 Task: Create List Brand Architecture in Board Product Launch Strategies to Workspace Domain Name Registrars. Create List Brand Essence in Board Brand Reputation Management and Repair to Workspace Domain Name Registrars. Create List Brand Promise in Board Email Marketing Newsletter Strategy and Execution to Workspace Domain Name Registrars
Action: Mouse moved to (91, 351)
Screenshot: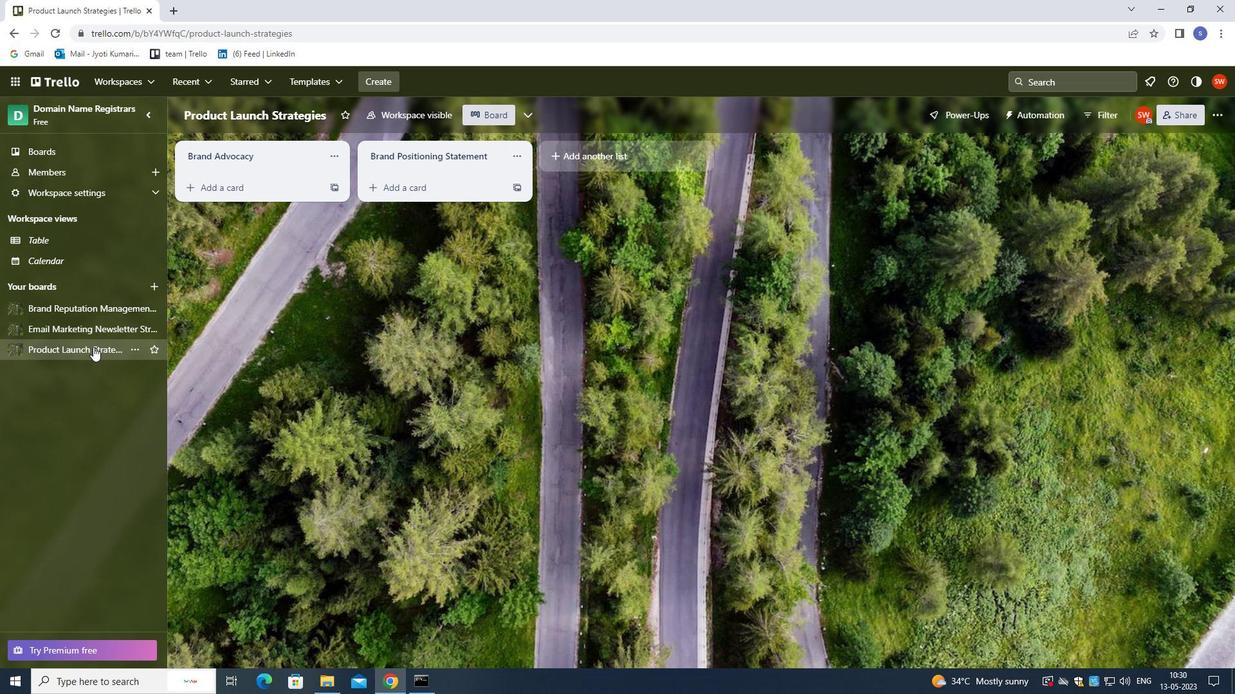 
Action: Mouse pressed left at (91, 351)
Screenshot: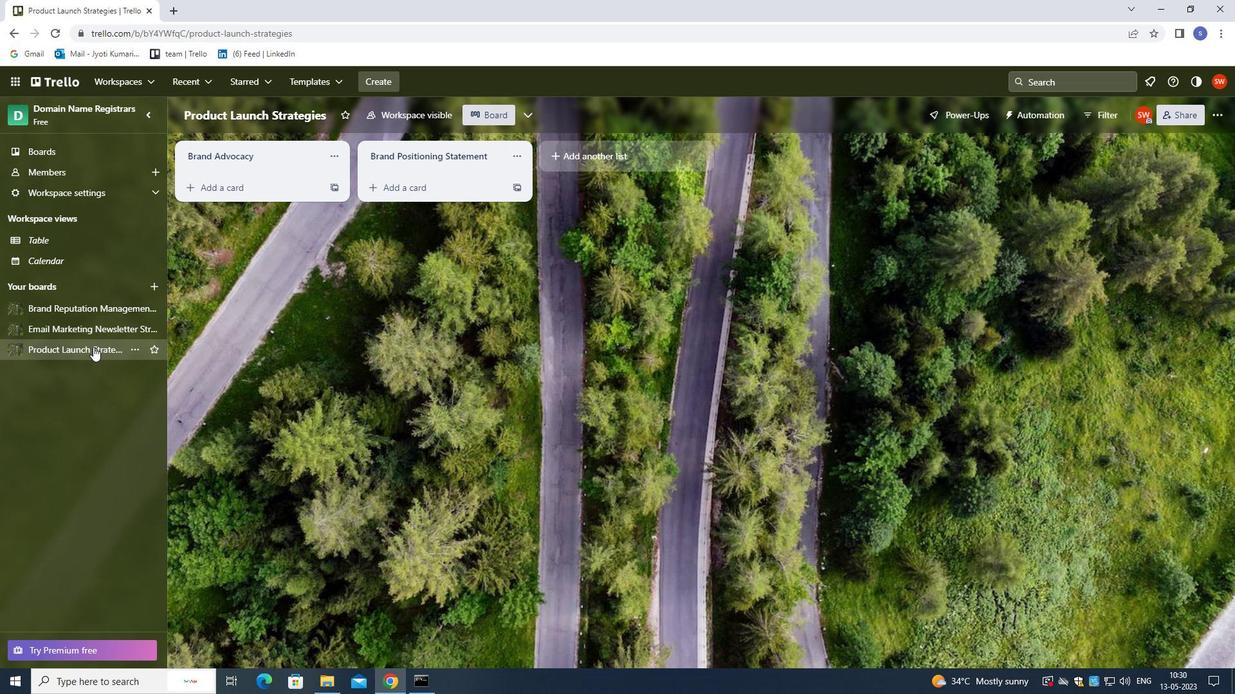 
Action: Mouse moved to (589, 156)
Screenshot: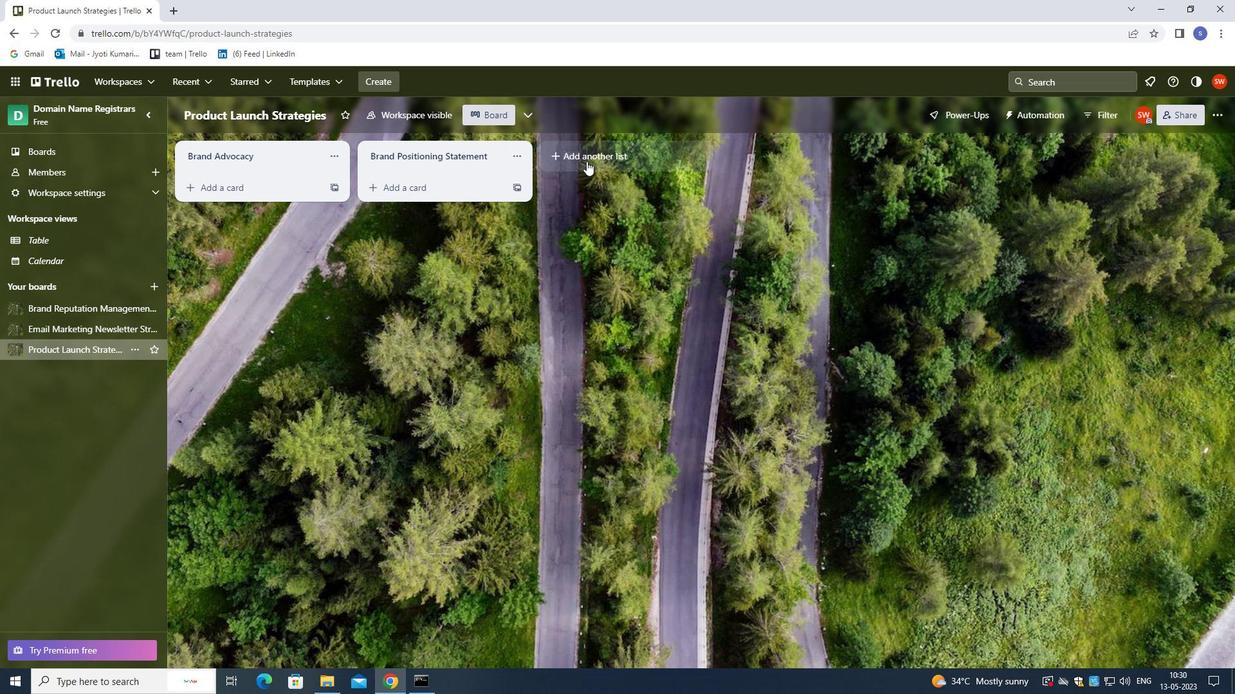 
Action: Mouse pressed left at (589, 156)
Screenshot: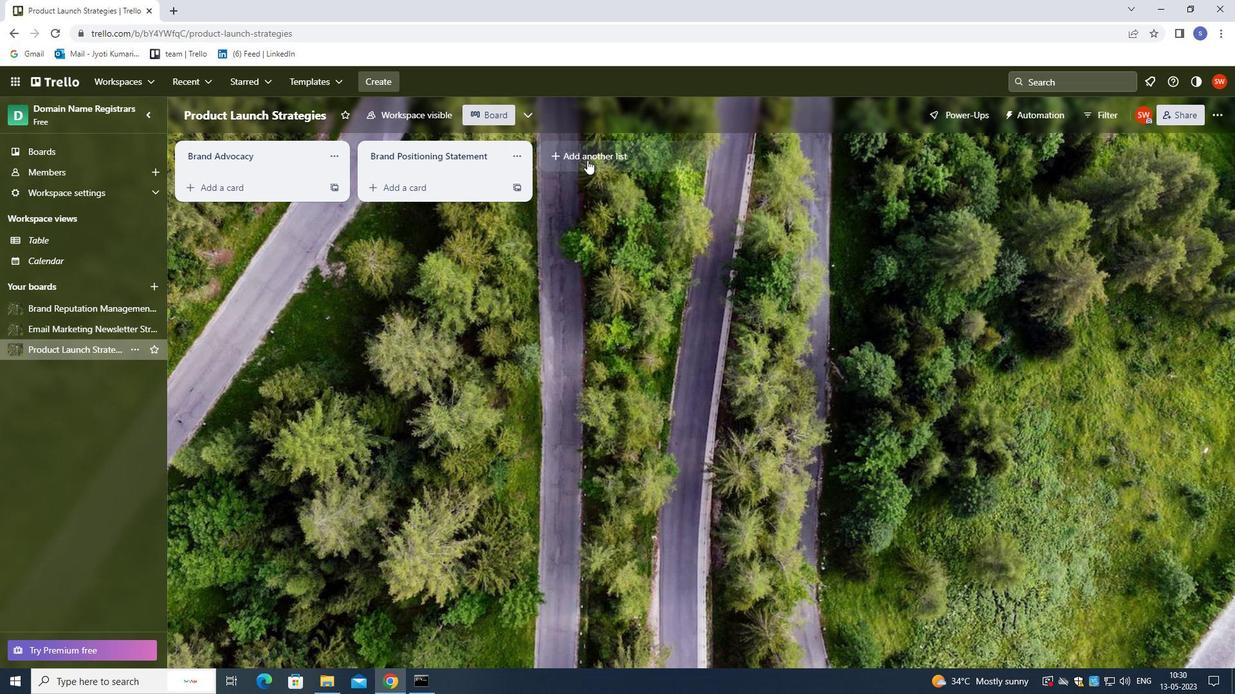 
Action: Mouse moved to (640, 375)
Screenshot: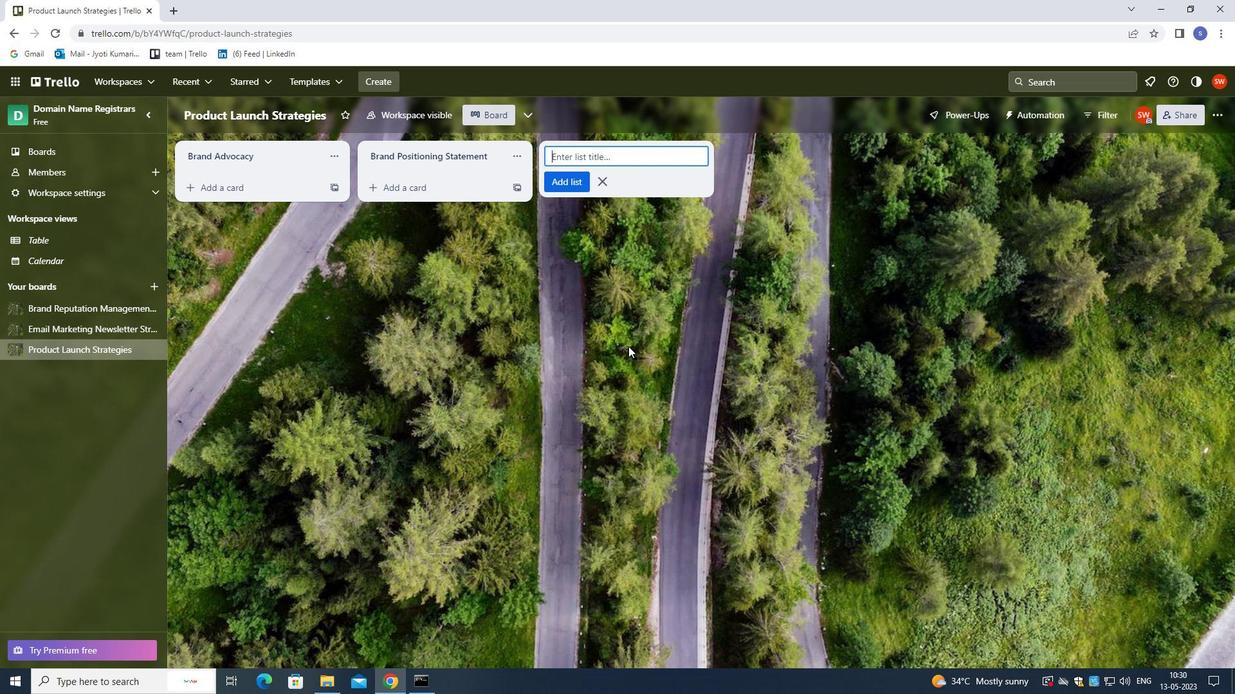 
Action: Key pressed <Key.shift>BRAND<Key.space><Key.shift>ARCHITECTURE<Key.enter>
Screenshot: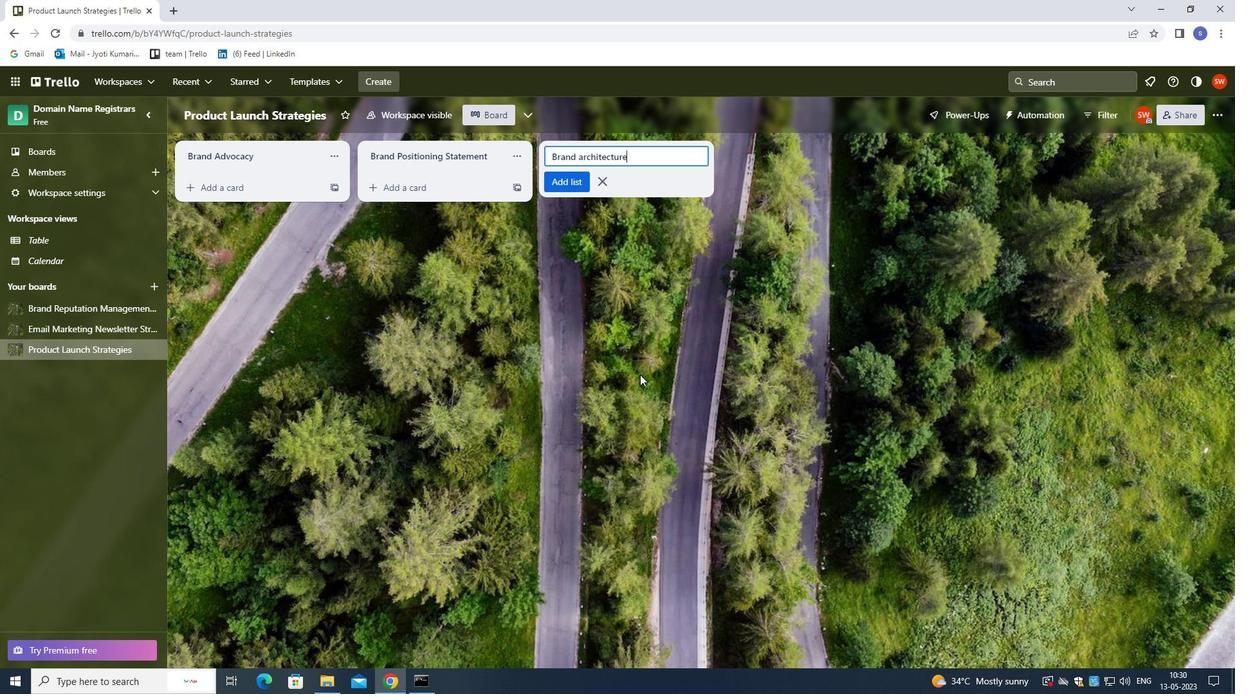 
Action: Mouse moved to (29, 308)
Screenshot: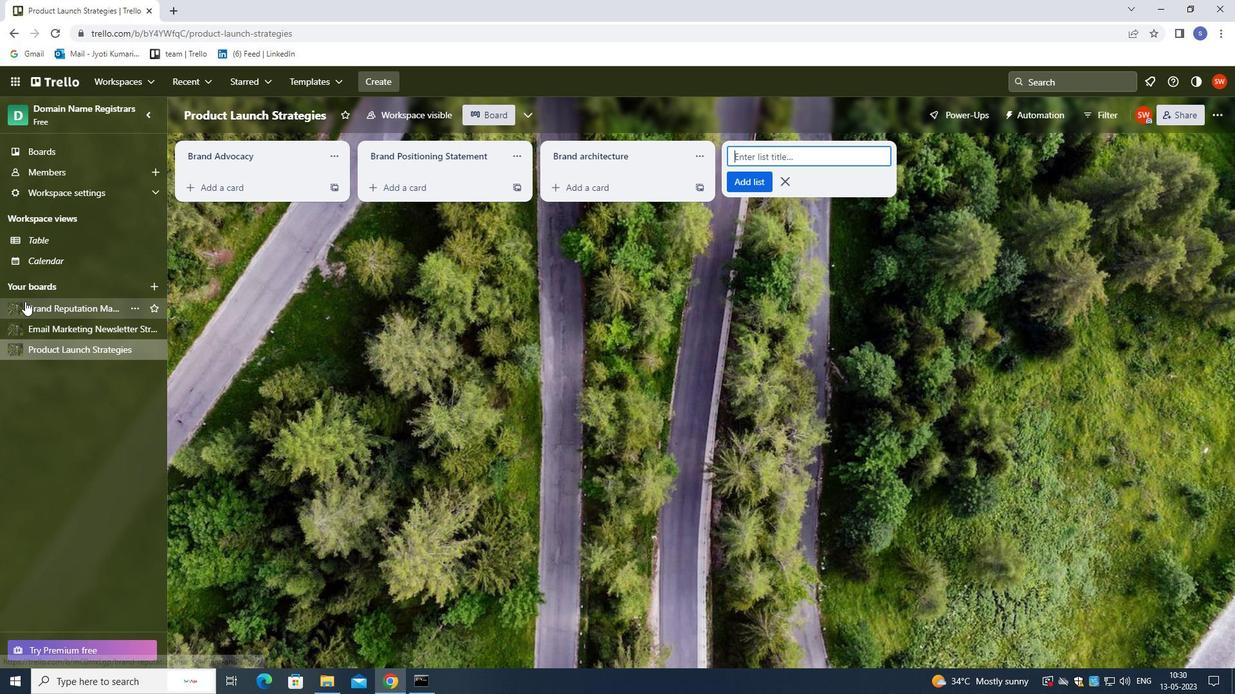 
Action: Mouse pressed left at (29, 308)
Screenshot: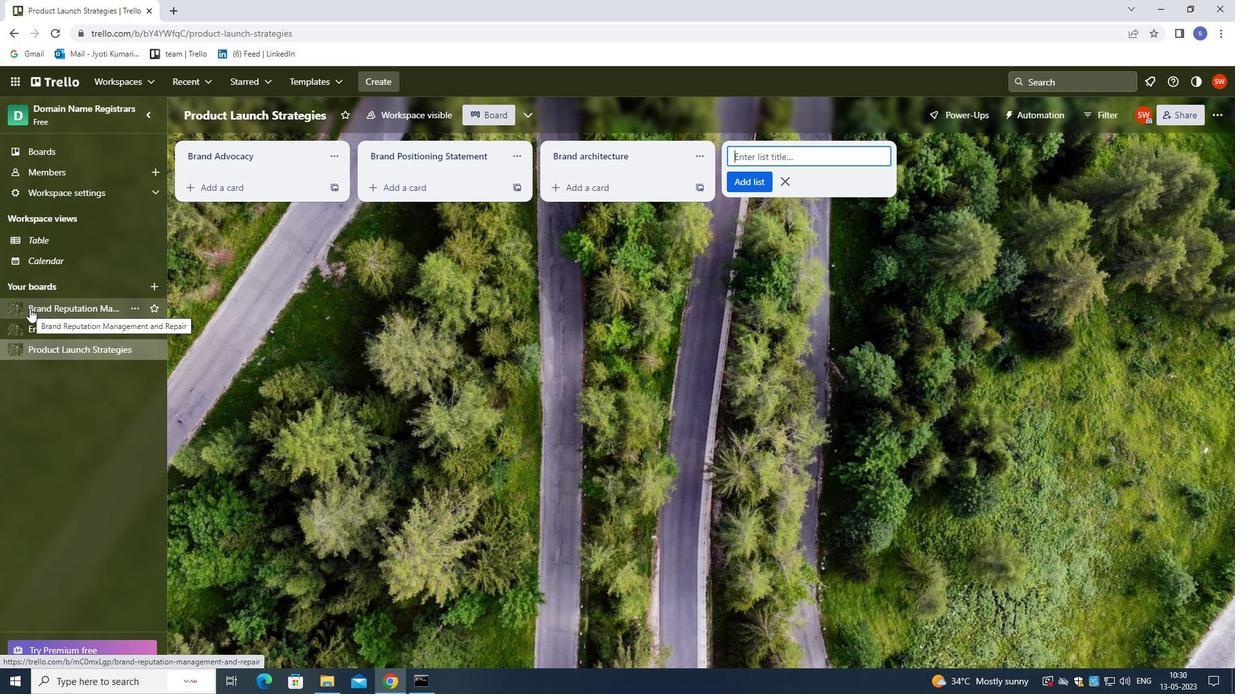 
Action: Mouse moved to (569, 158)
Screenshot: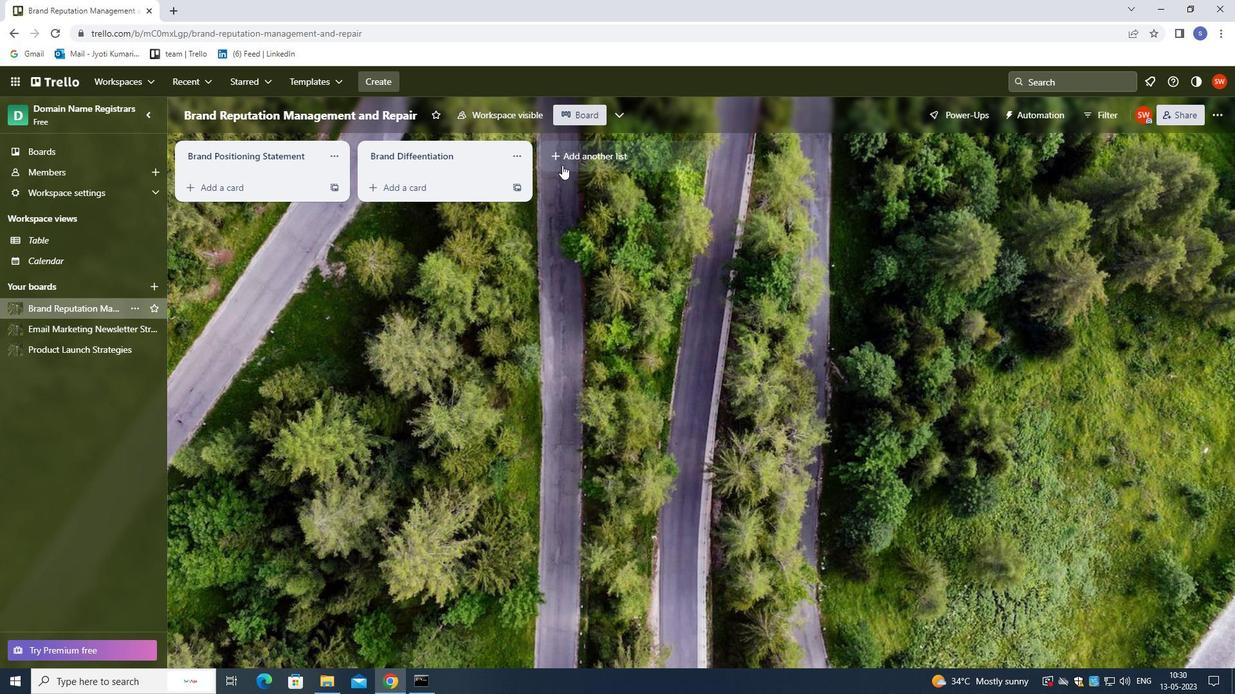
Action: Mouse pressed left at (569, 158)
Screenshot: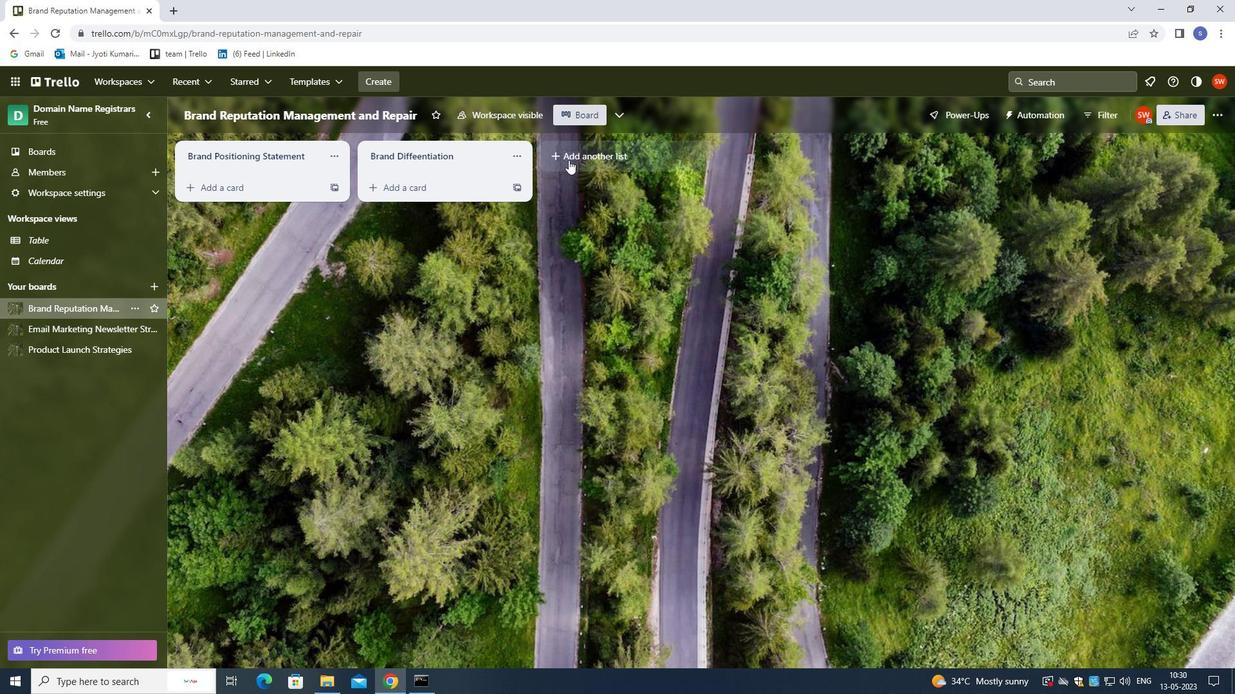 
Action: Mouse moved to (517, 423)
Screenshot: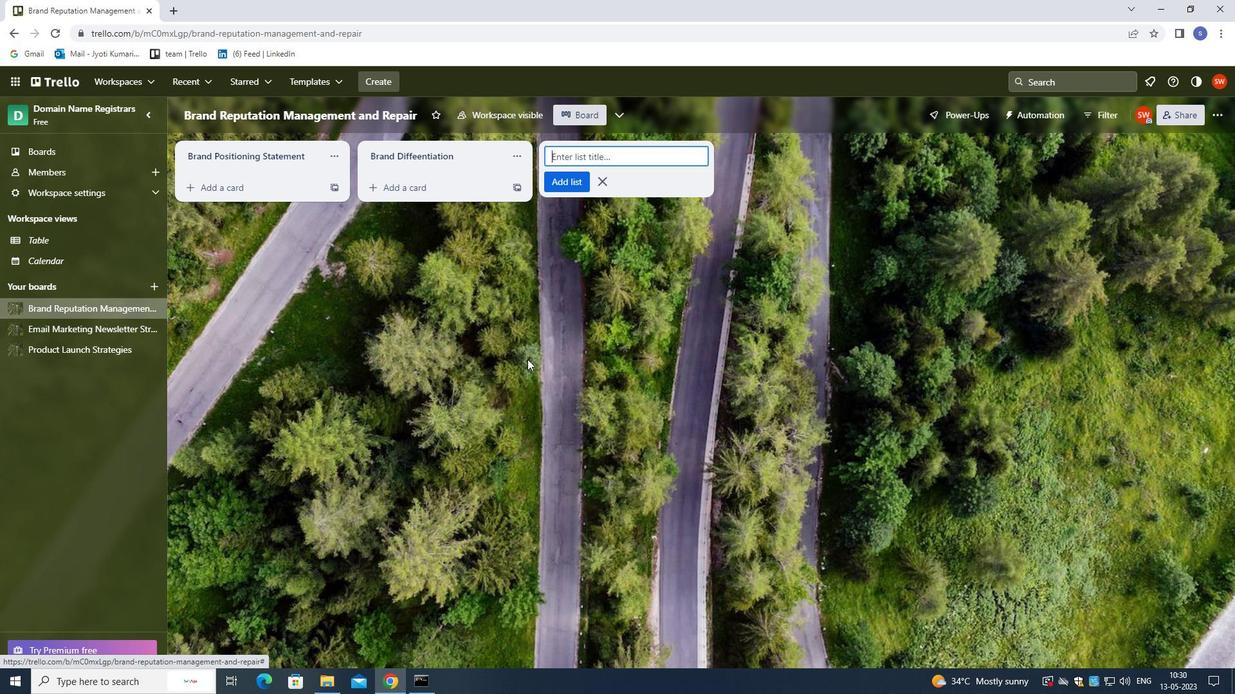 
Action: Key pressed <Key.shift>BRAND<Key.space><Key.shift><Key.shift><Key.shift><Key.shift>ESSENCE<Key.enter>
Screenshot: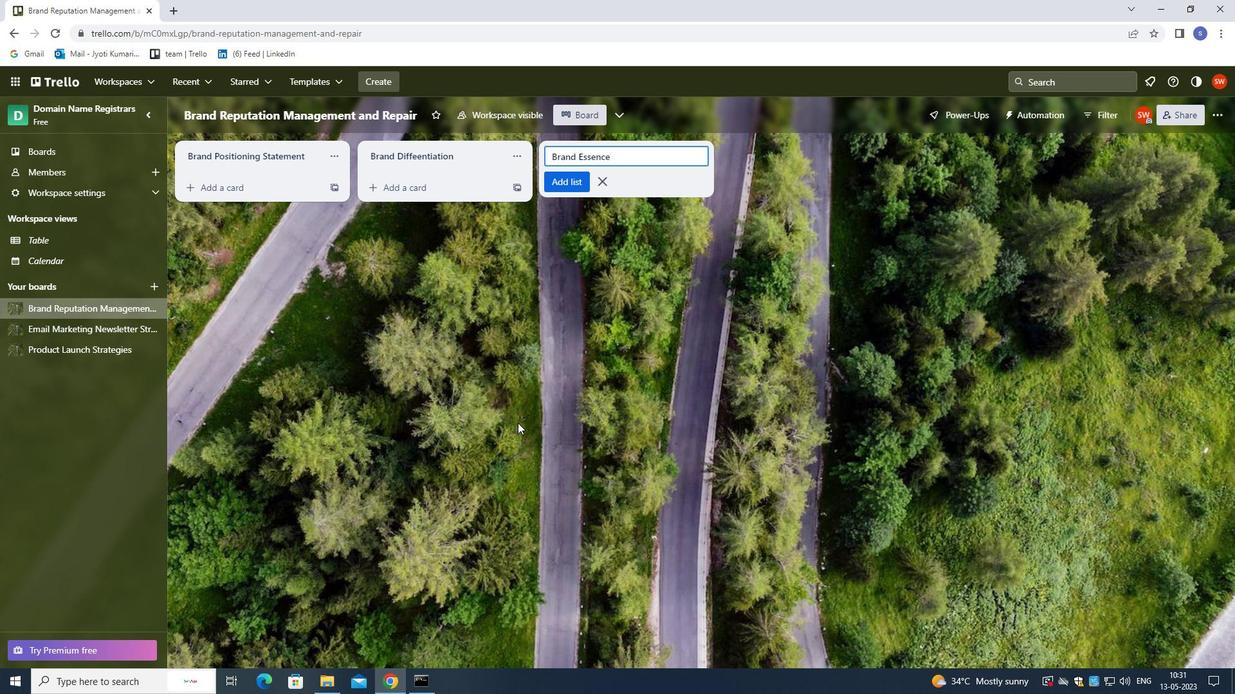 
Action: Mouse moved to (95, 326)
Screenshot: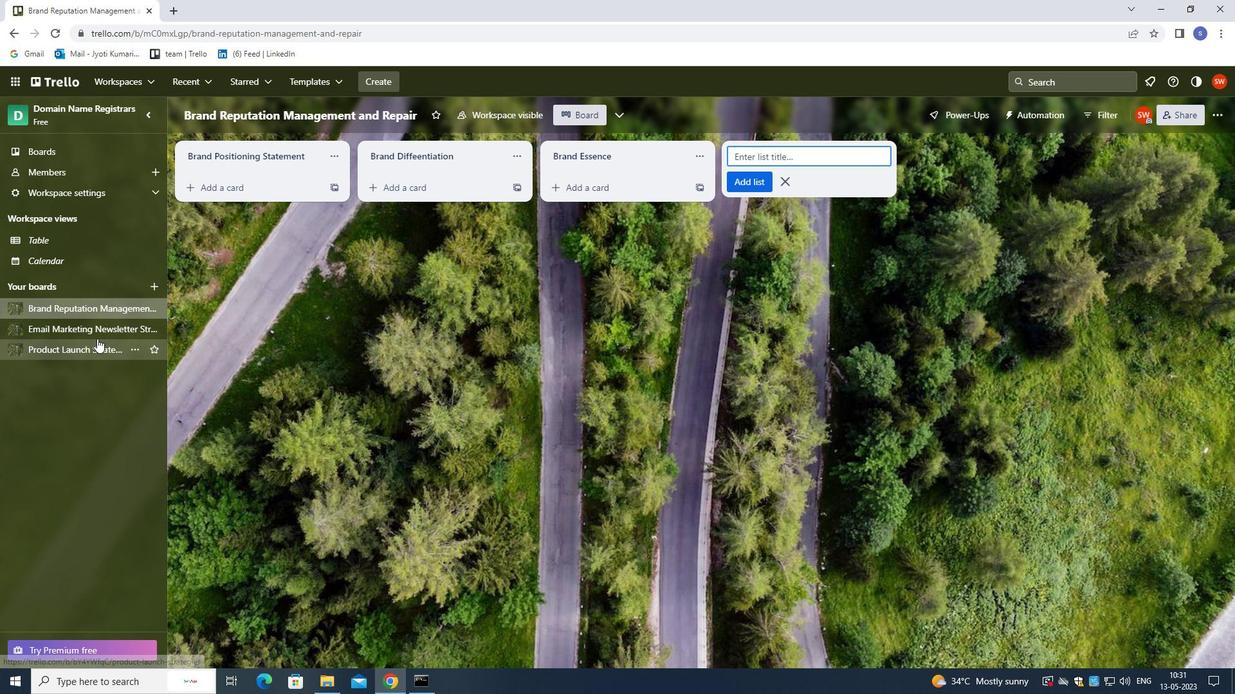 
Action: Mouse pressed left at (95, 326)
Screenshot: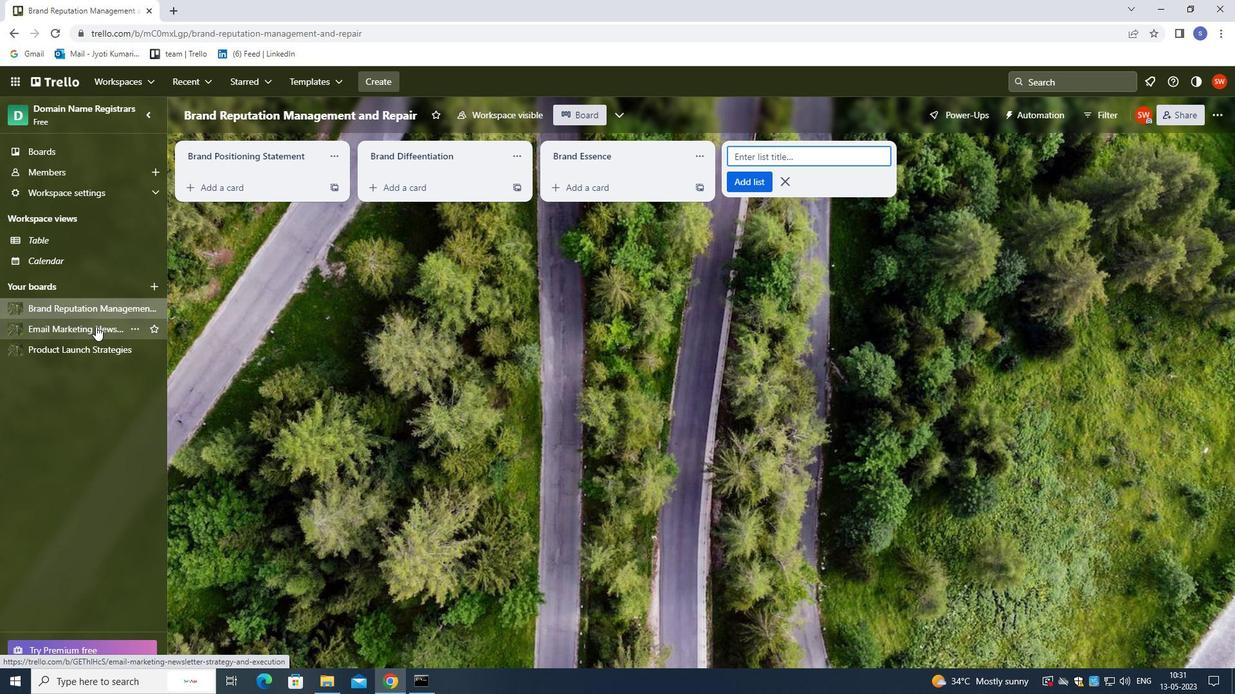 
Action: Mouse moved to (583, 164)
Screenshot: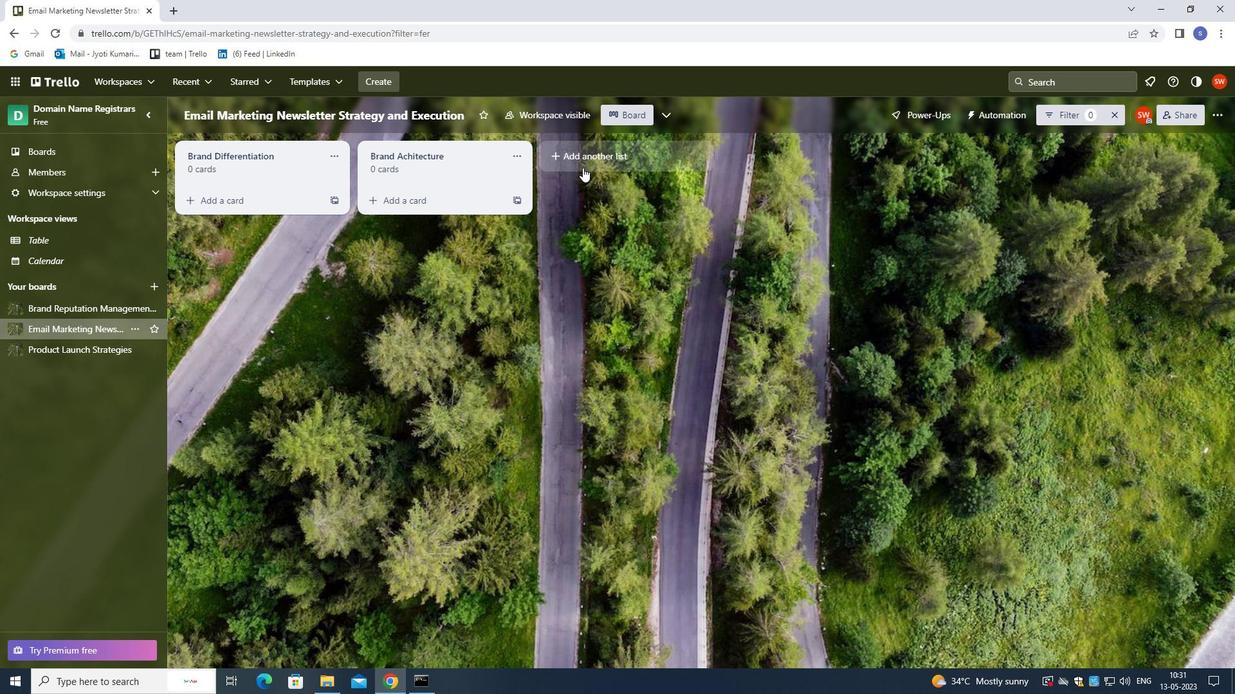 
Action: Mouse pressed left at (583, 164)
Screenshot: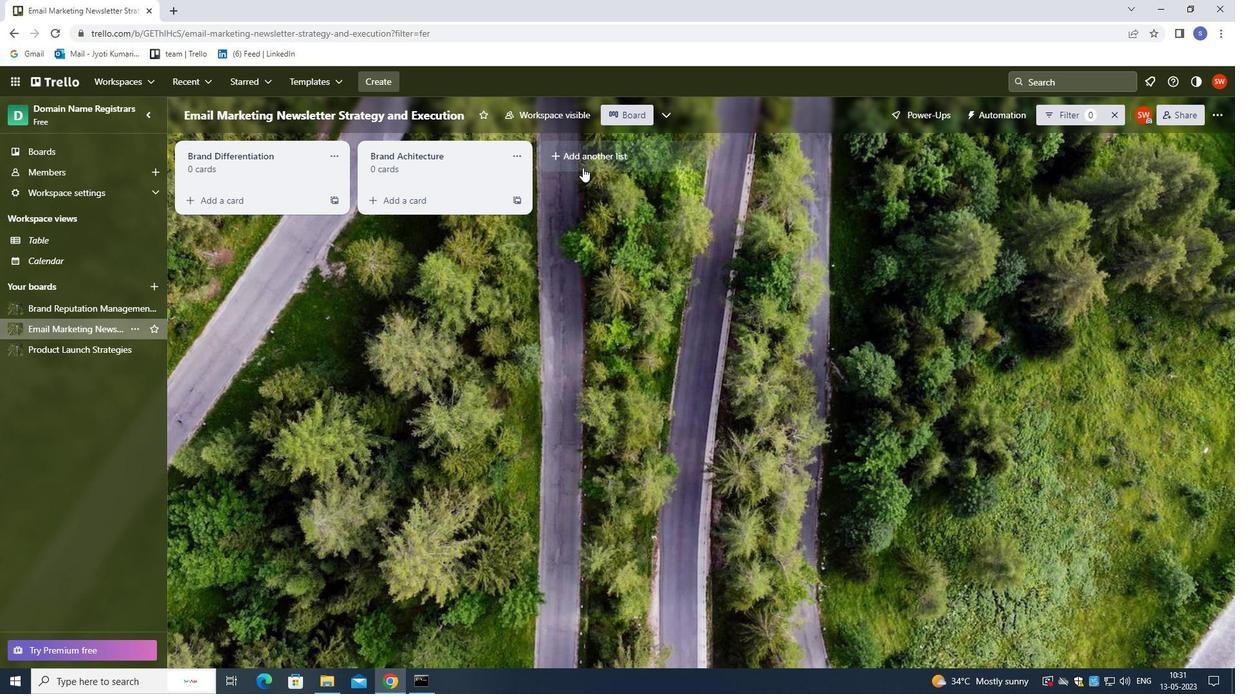 
Action: Mouse moved to (679, 346)
Screenshot: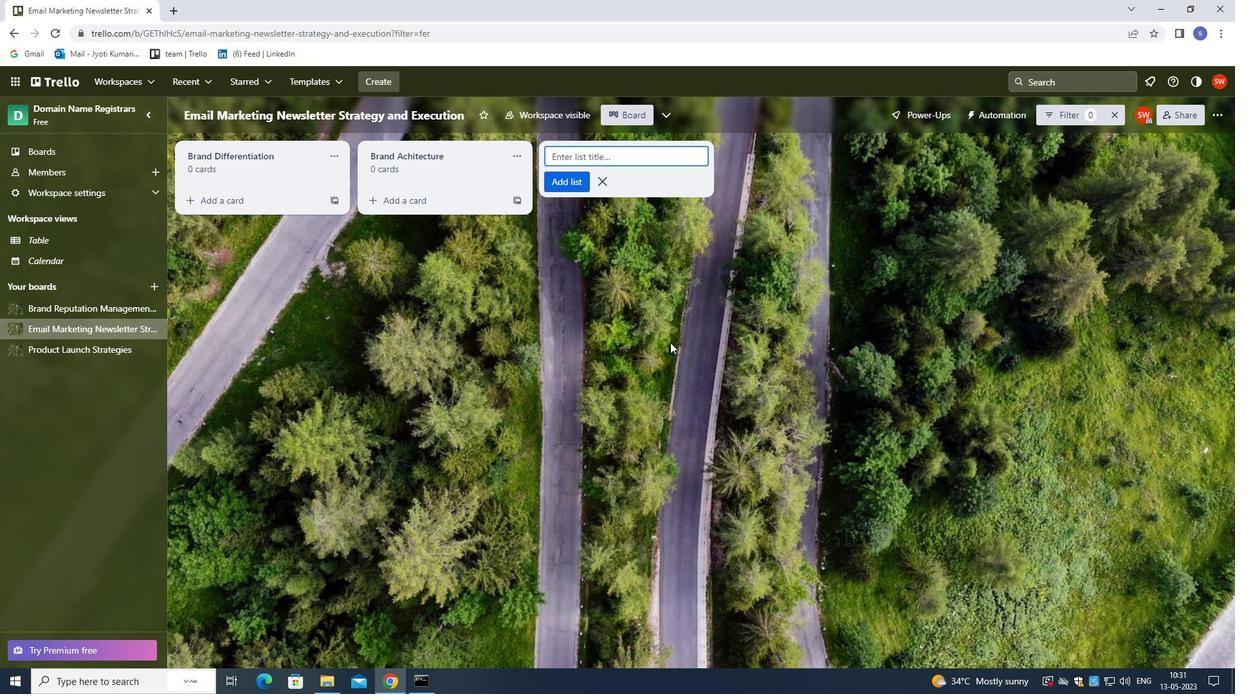 
Action: Key pressed <Key.shift>BRAND<Key.space><Key.shift><Key.shift><Key.shift><Key.shift><Key.shift><Key.shift><Key.shift><Key.shift><Key.shift><Key.shift><Key.shift><Key.shift><Key.shift><Key.shift><Key.shift><Key.shift>PROMISE<Key.enter>
Screenshot: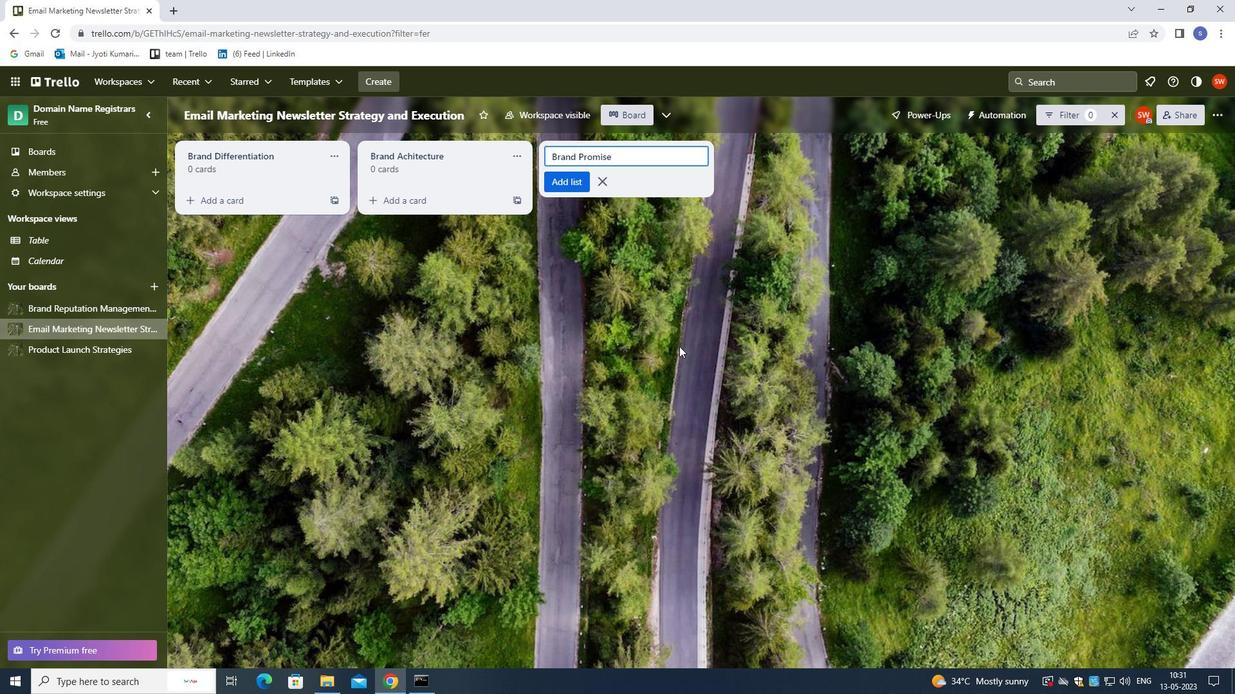 
